 Task: Add Sprouts Echinacea Alcohol Free to the cart.
Action: Mouse pressed left at (20, 95)
Screenshot: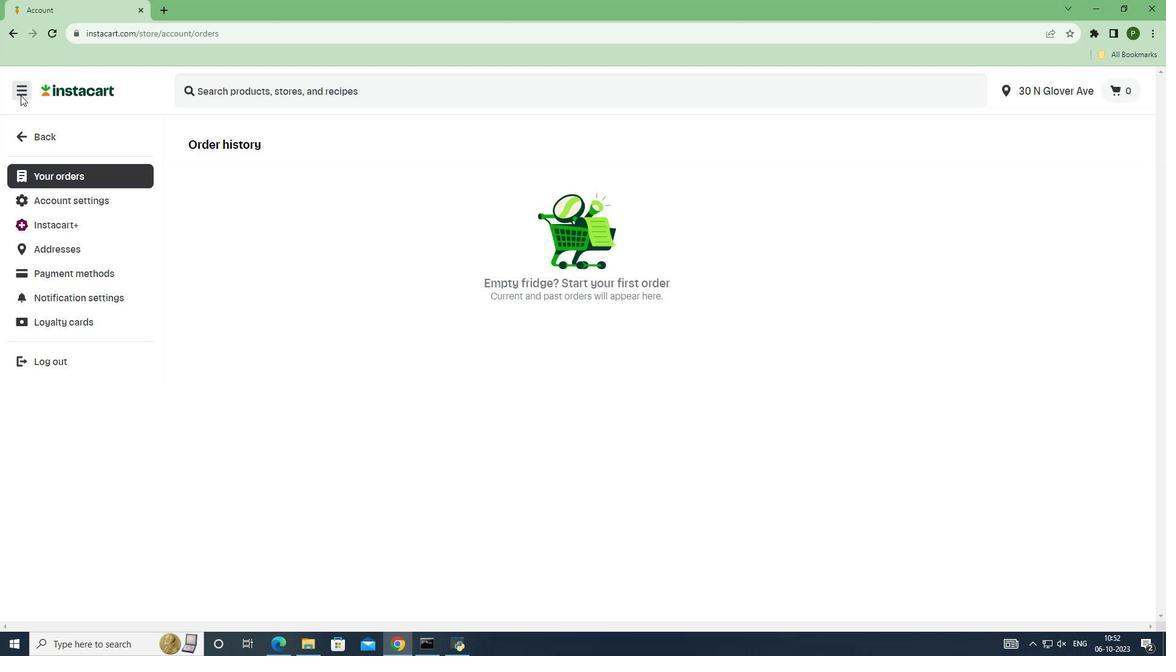 
Action: Mouse moved to (55, 313)
Screenshot: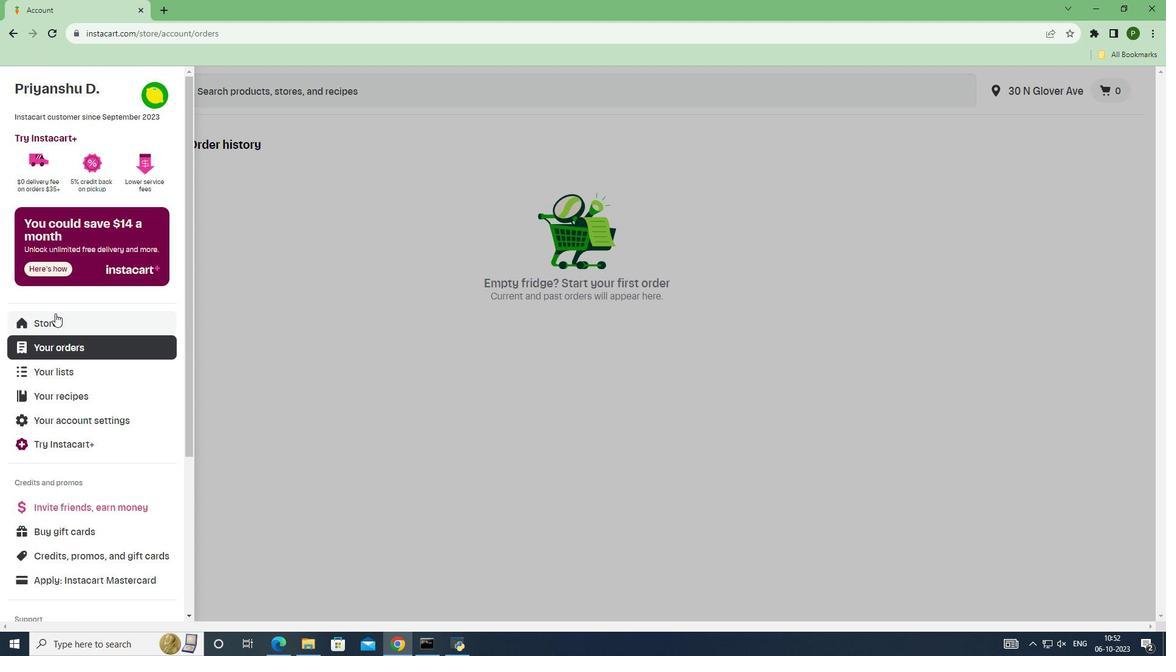 
Action: Mouse pressed left at (55, 313)
Screenshot: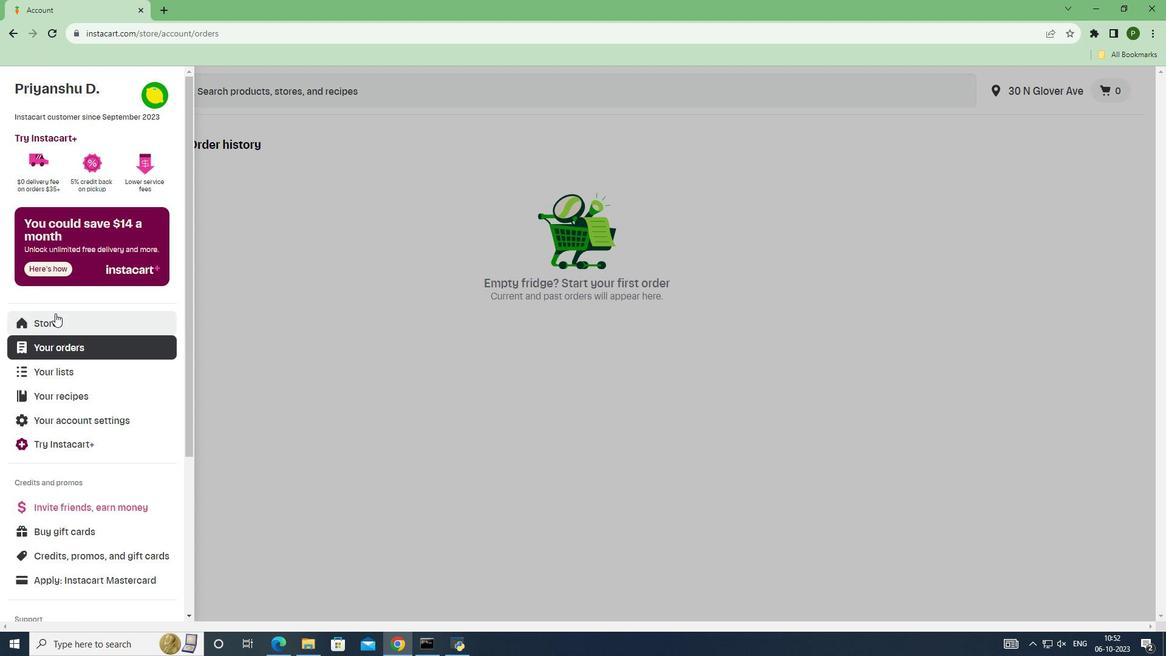 
Action: Mouse moved to (291, 138)
Screenshot: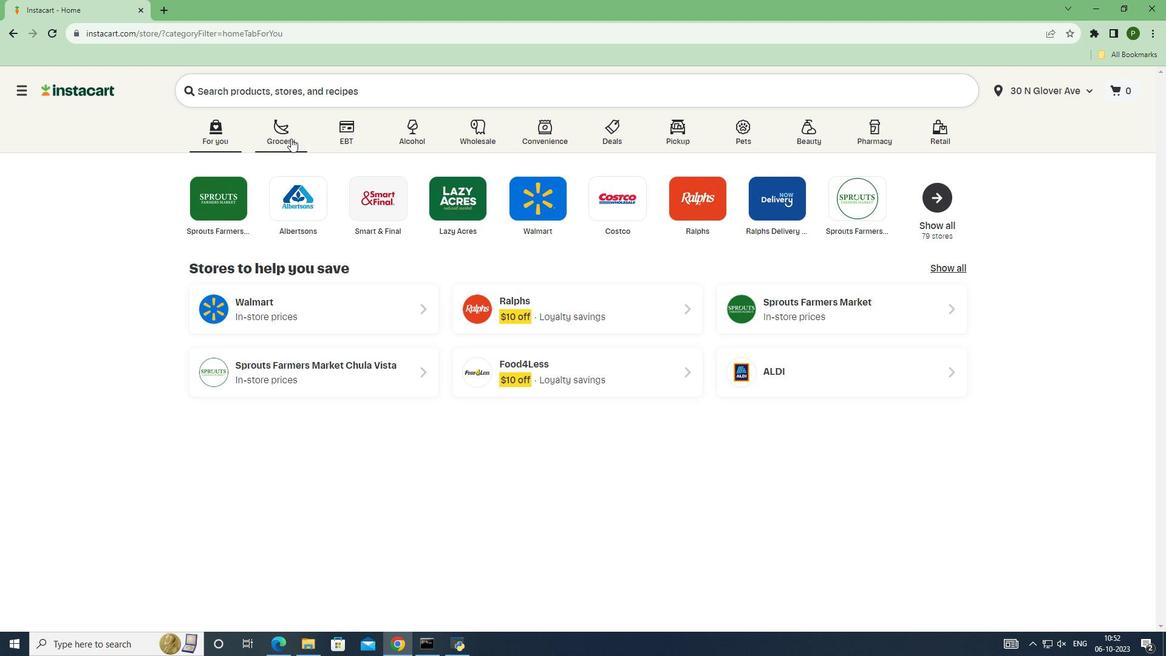 
Action: Mouse pressed left at (291, 138)
Screenshot: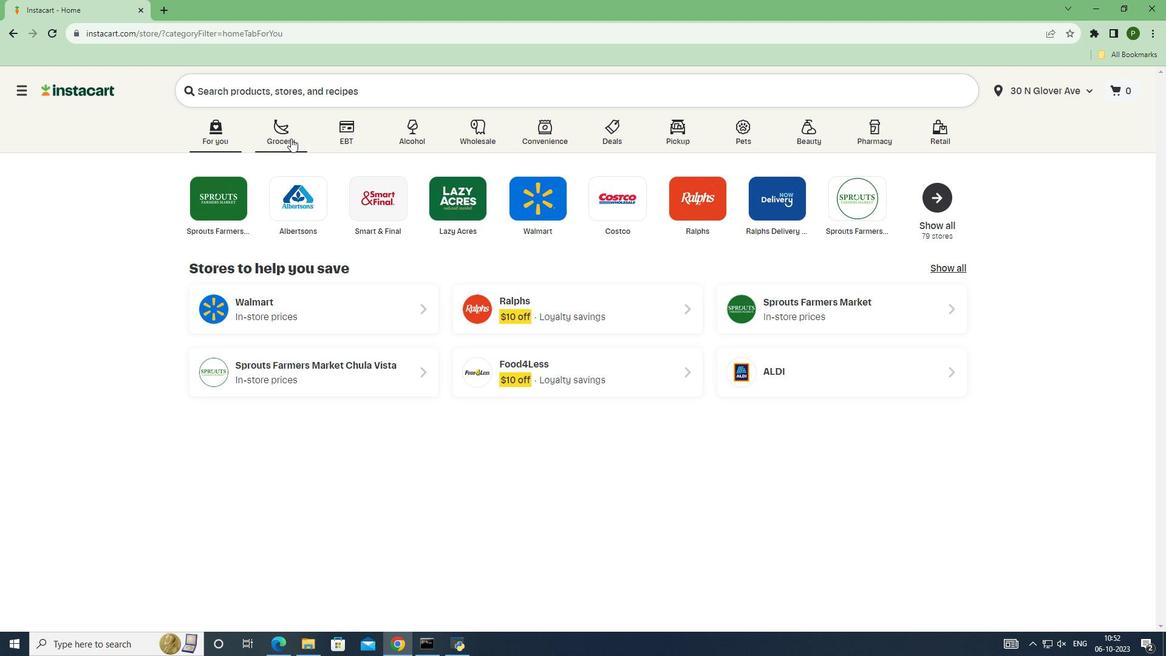 
Action: Mouse moved to (751, 257)
Screenshot: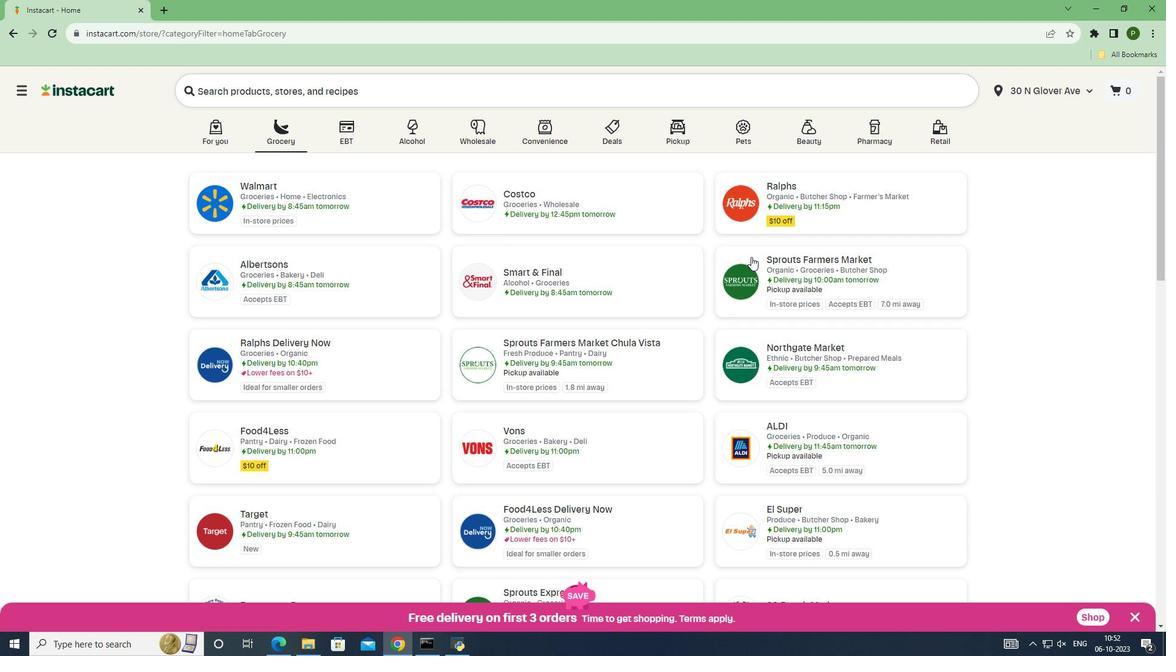 
Action: Mouse pressed left at (751, 257)
Screenshot: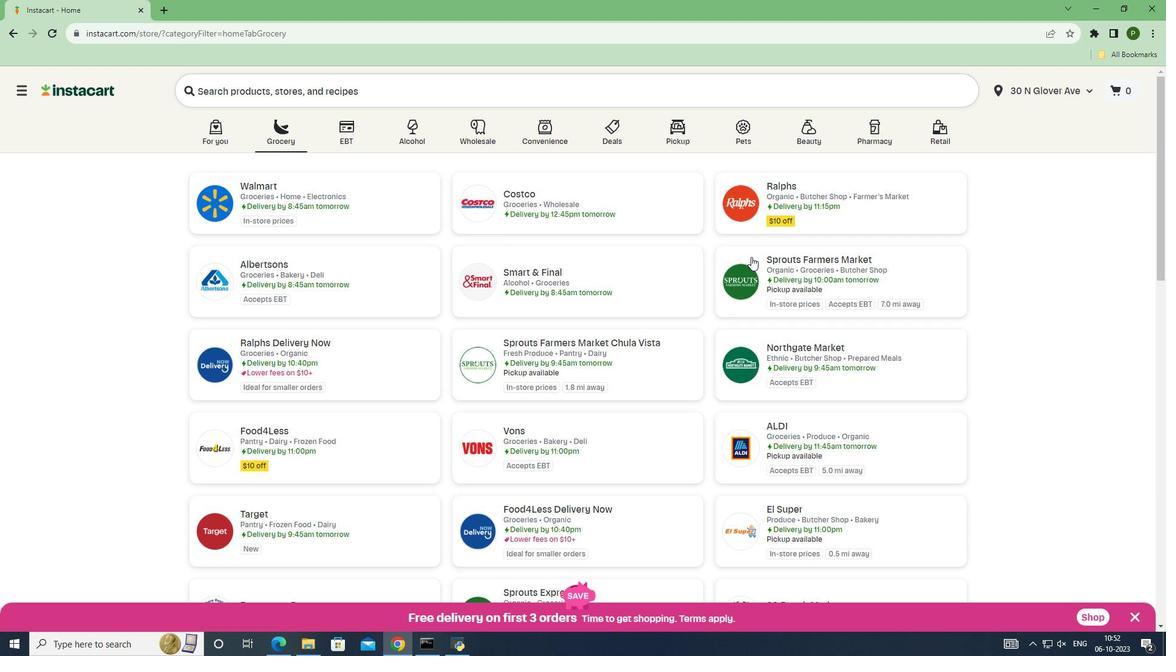 
Action: Mouse moved to (78, 393)
Screenshot: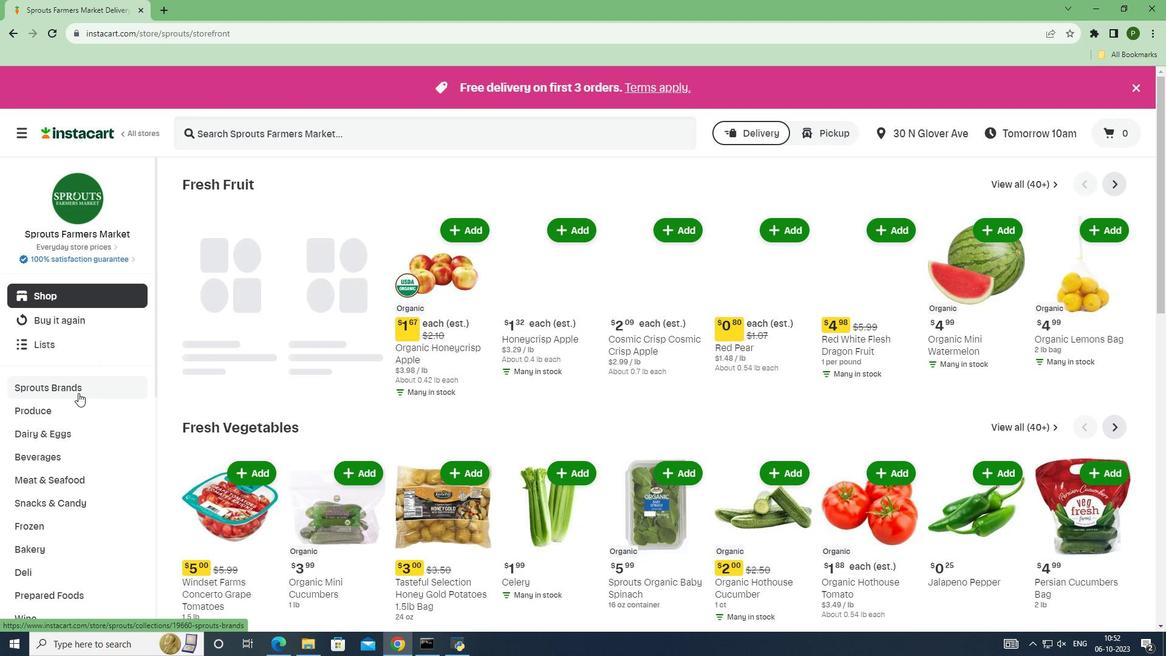 
Action: Mouse pressed left at (78, 393)
Screenshot: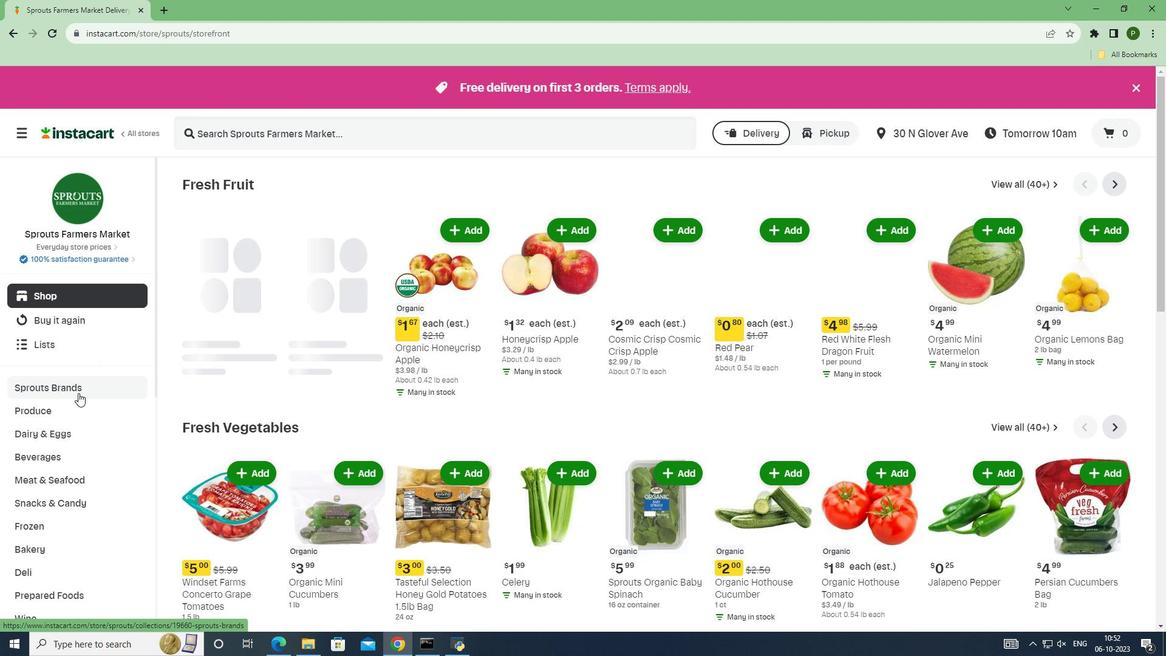 
Action: Mouse moved to (89, 547)
Screenshot: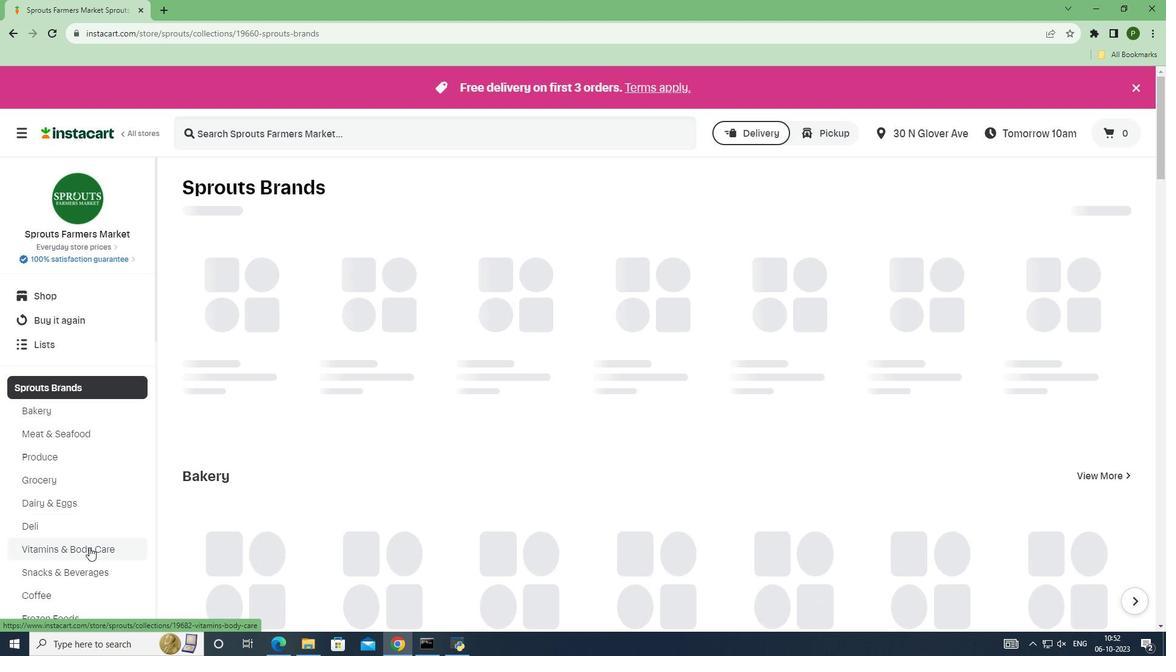 
Action: Mouse pressed left at (89, 547)
Screenshot: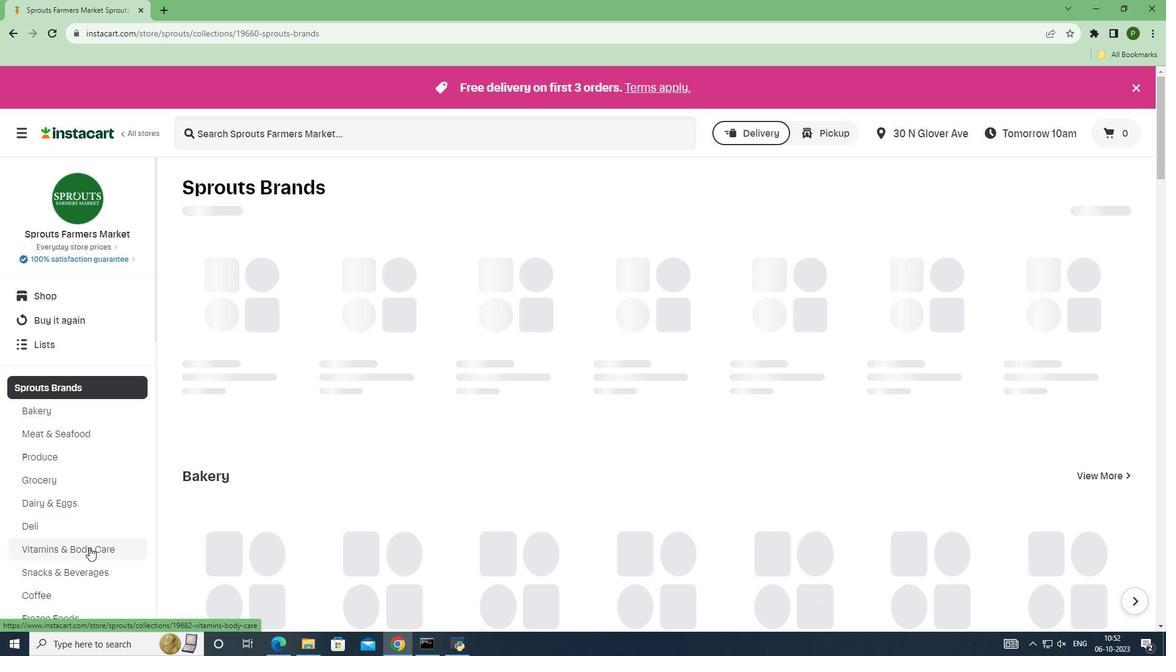 
Action: Mouse moved to (258, 134)
Screenshot: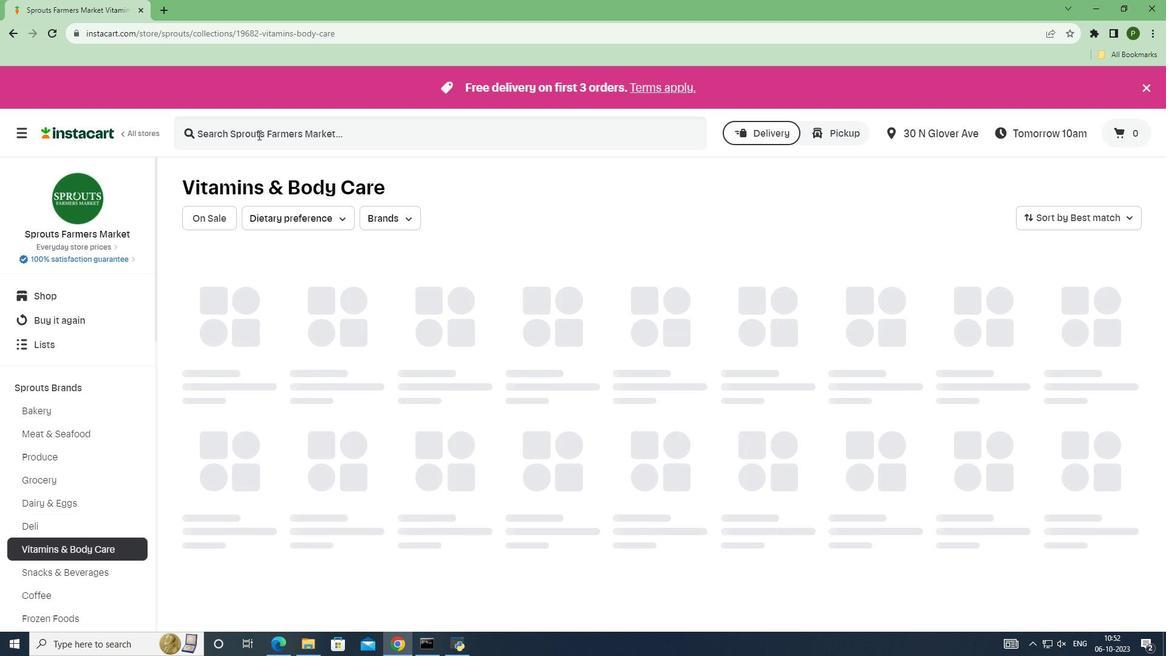 
Action: Mouse pressed left at (258, 134)
Screenshot: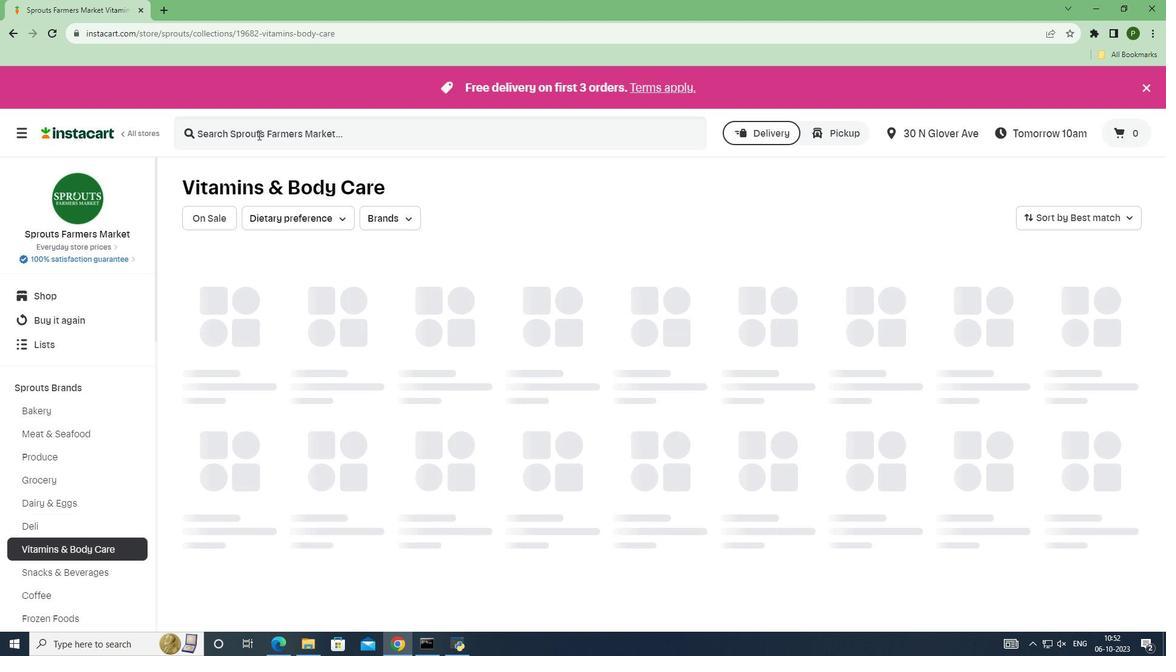 
Action: Key pressed <Key.caps_lock>S<Key.caps_lock>prouts<Key.space><Key.caps_lock>E<Key.caps_lock>chinacea<Key.space><Key.caps_lock>A<Key.caps_lock>lcohol<Key.space><Key.caps_lock>F<Key.caps_lock>ree<Key.enter>
Screenshot: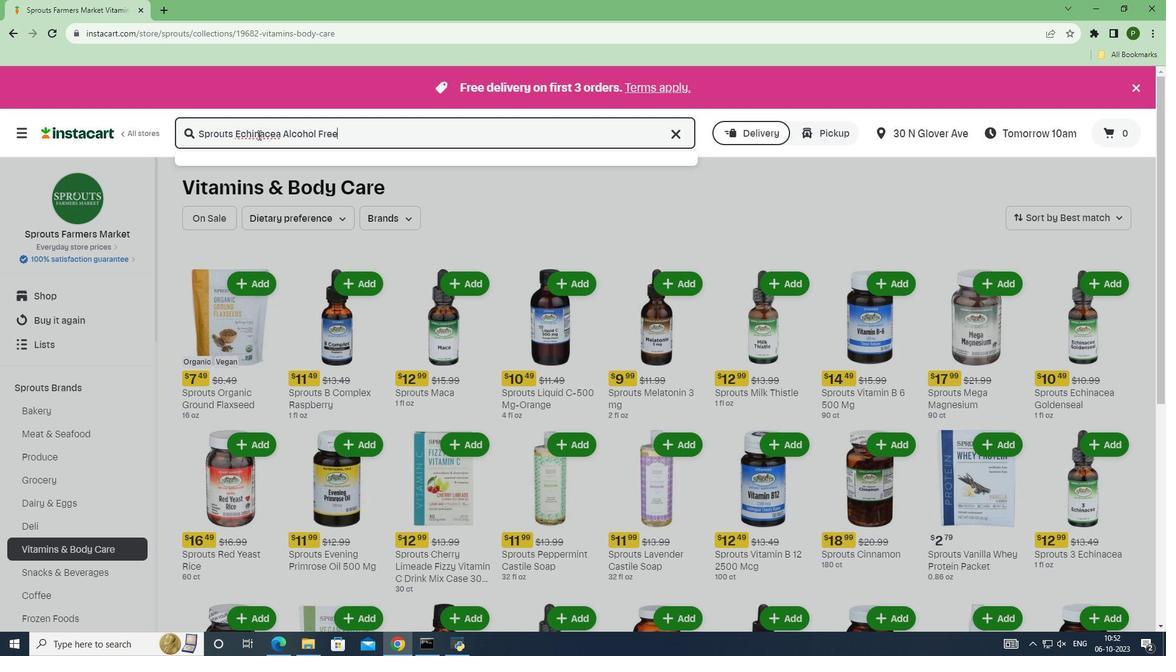 
Action: Mouse moved to (322, 258)
Screenshot: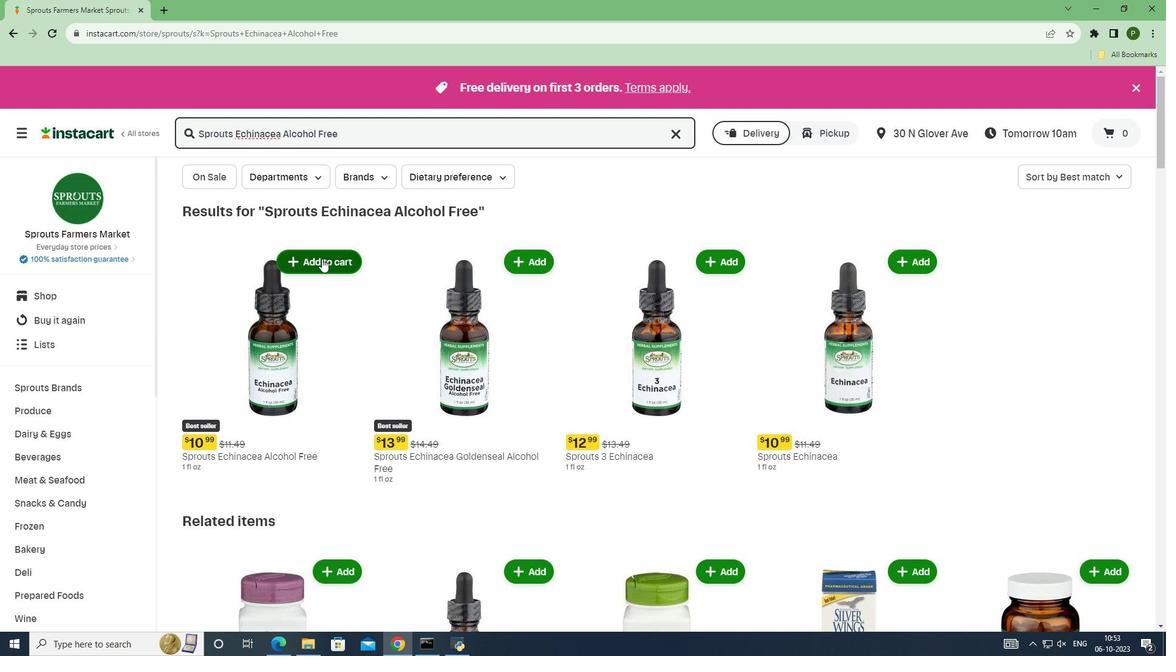 
Action: Mouse pressed left at (322, 258)
Screenshot: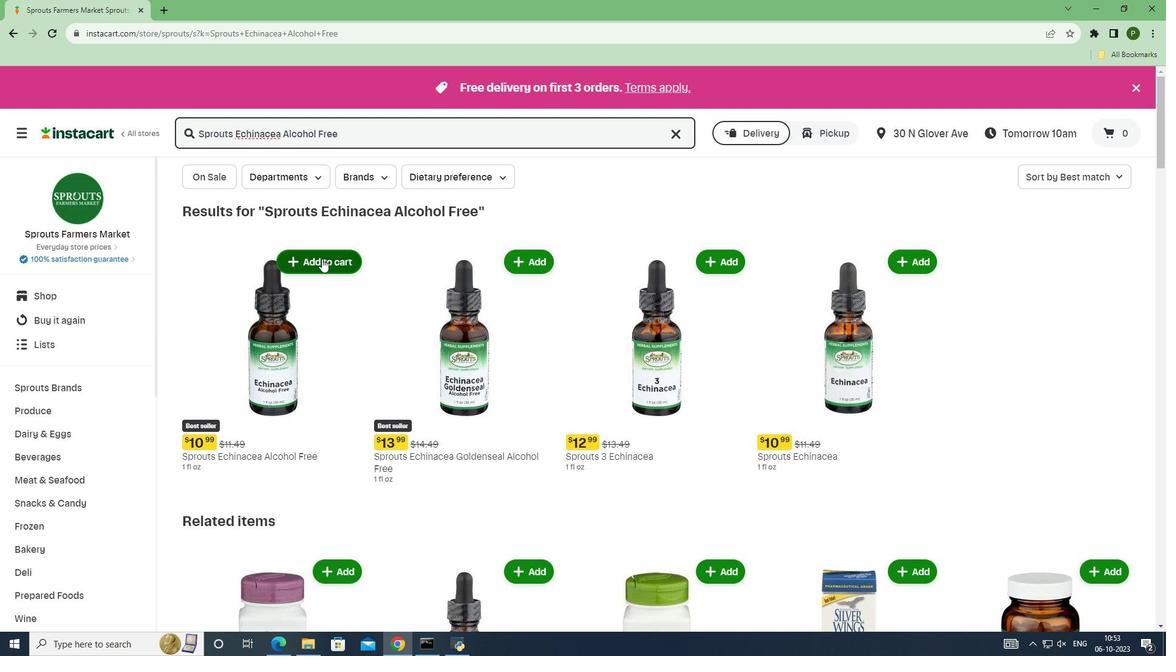 
Action: Mouse moved to (368, 332)
Screenshot: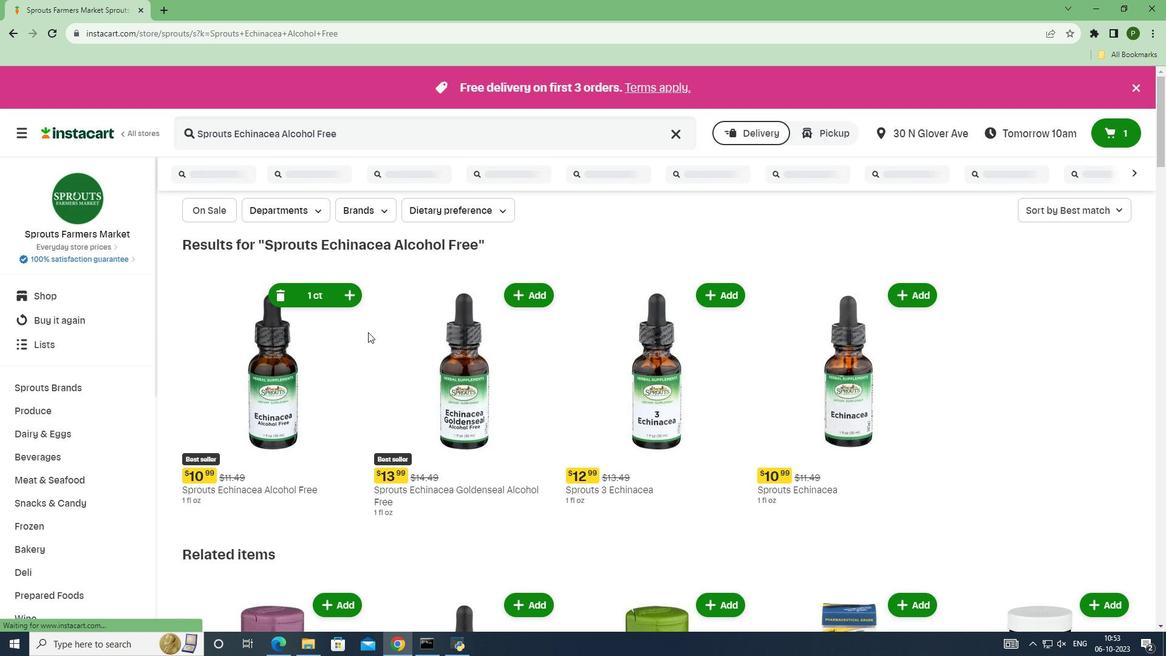 
